 Task: Add a condition where "Hours since status category closed Less than Forty" in new tickets in your groups.
Action: Mouse moved to (121, 375)
Screenshot: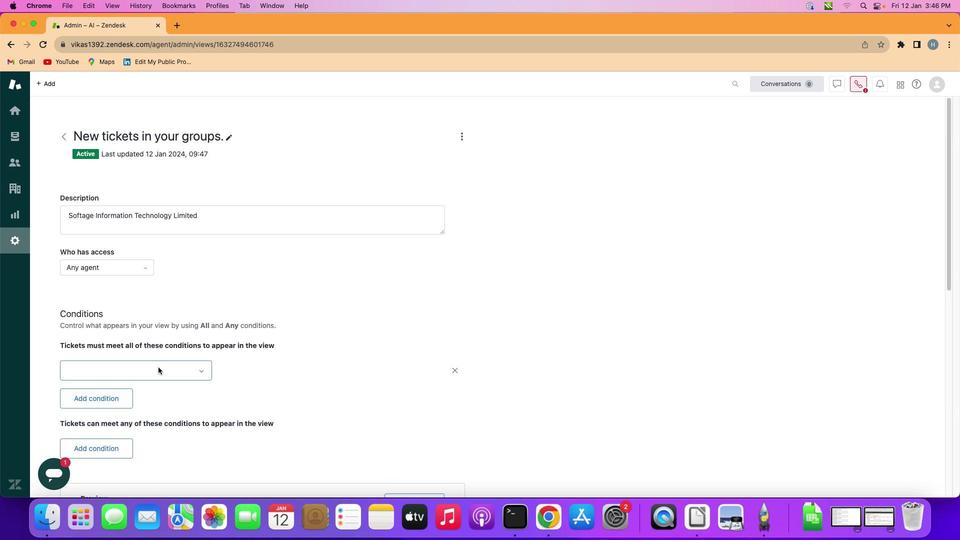 
Action: Mouse pressed left at (121, 375)
Screenshot: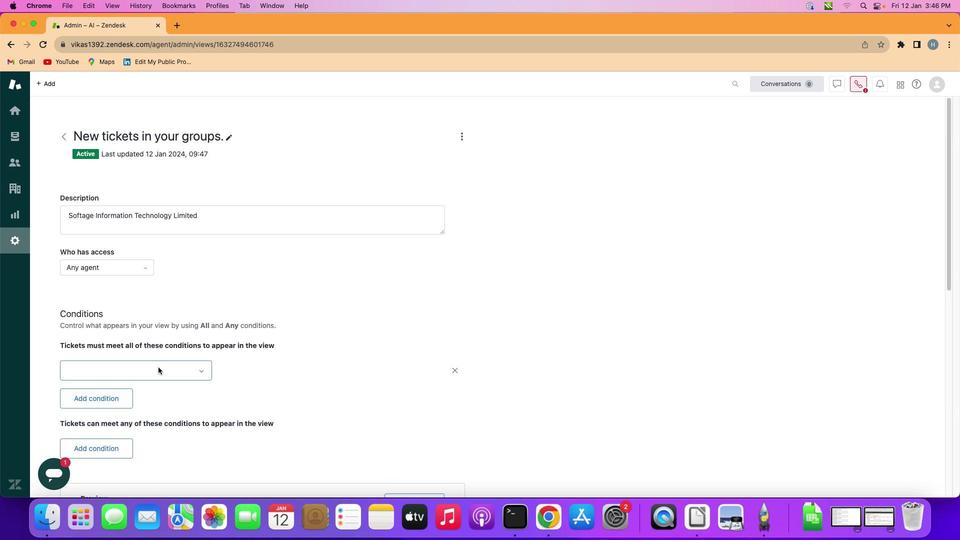 
Action: Mouse moved to (164, 372)
Screenshot: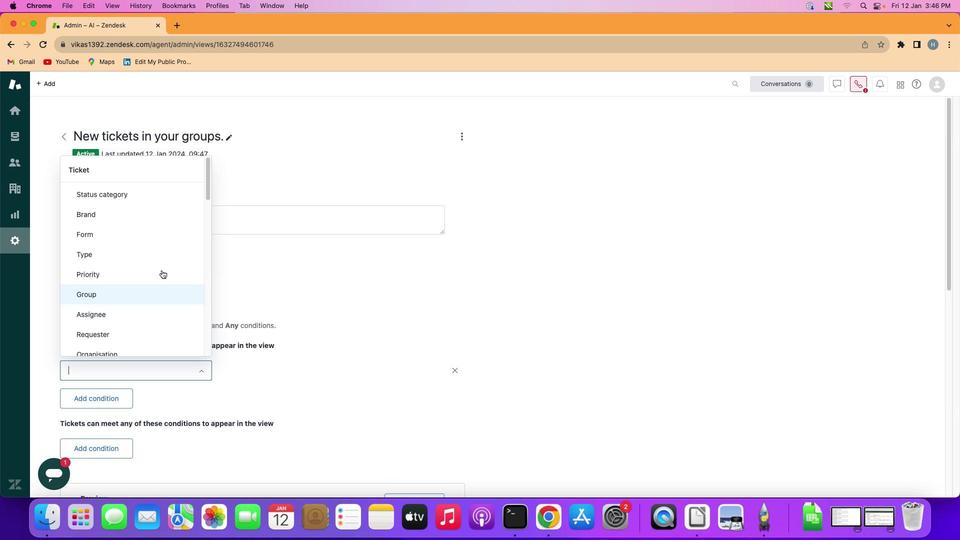 
Action: Mouse pressed left at (164, 372)
Screenshot: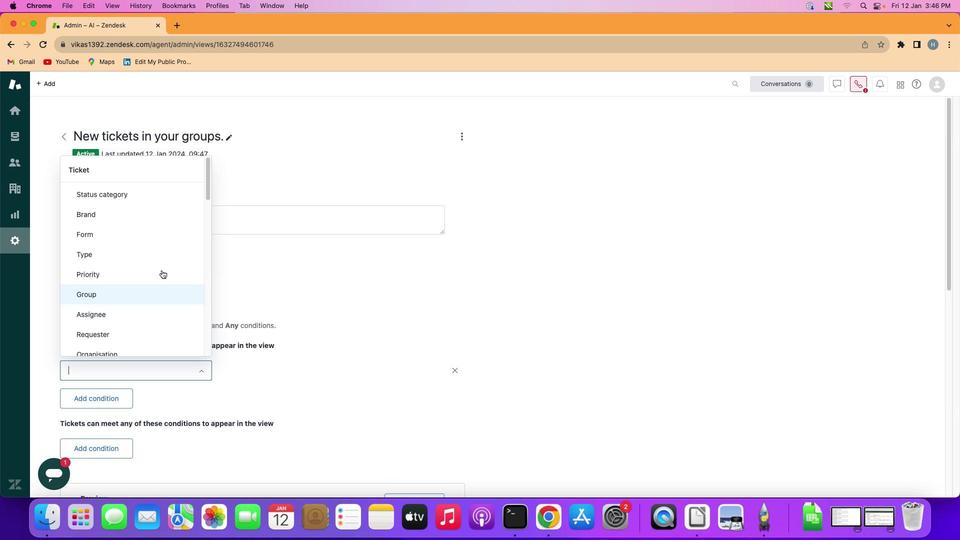 
Action: Mouse moved to (167, 268)
Screenshot: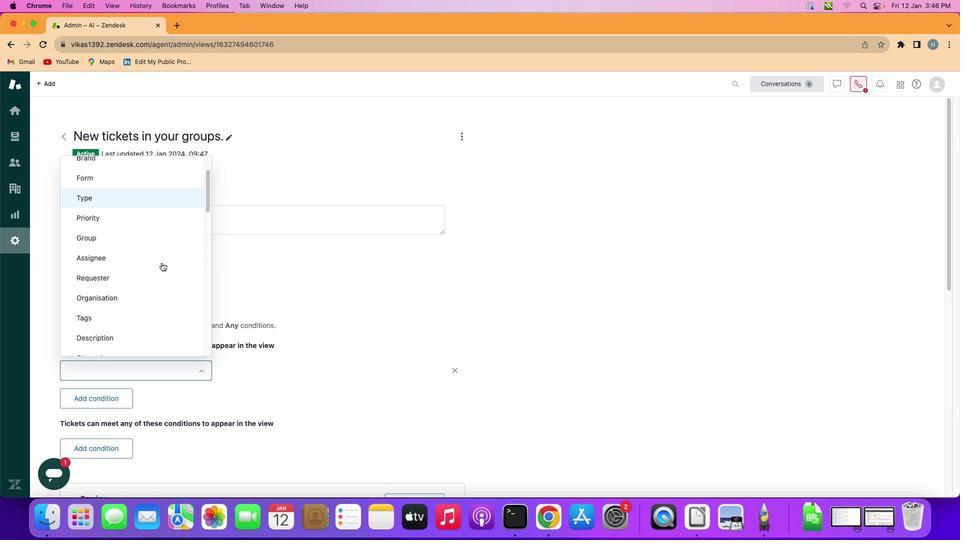
Action: Mouse scrolled (167, 268) with delta (5, 5)
Screenshot: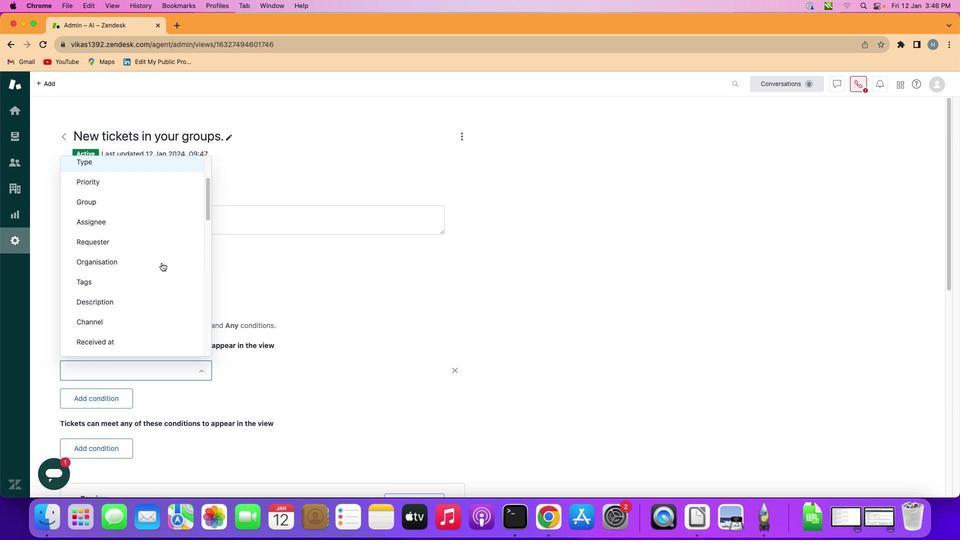 
Action: Mouse scrolled (167, 268) with delta (5, 6)
Screenshot: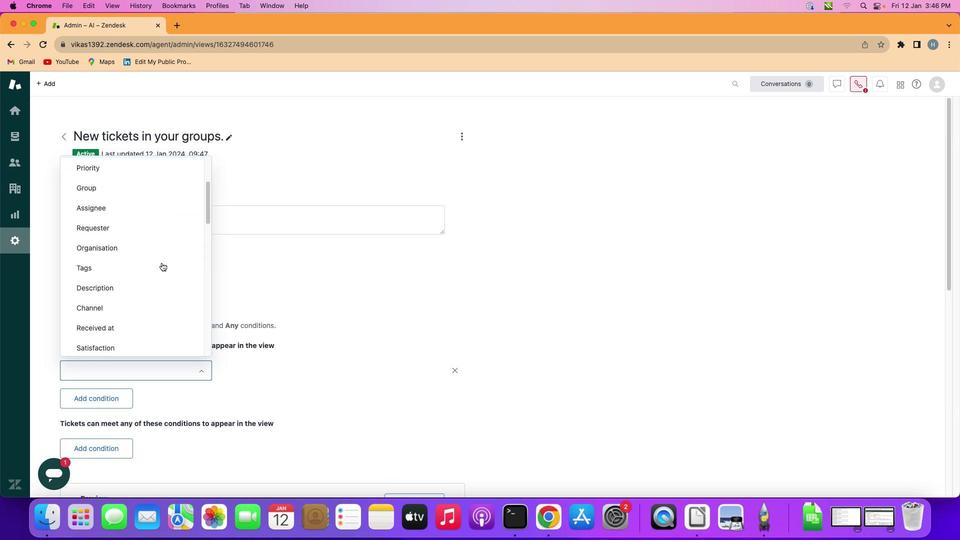 
Action: Mouse scrolled (167, 268) with delta (5, 5)
Screenshot: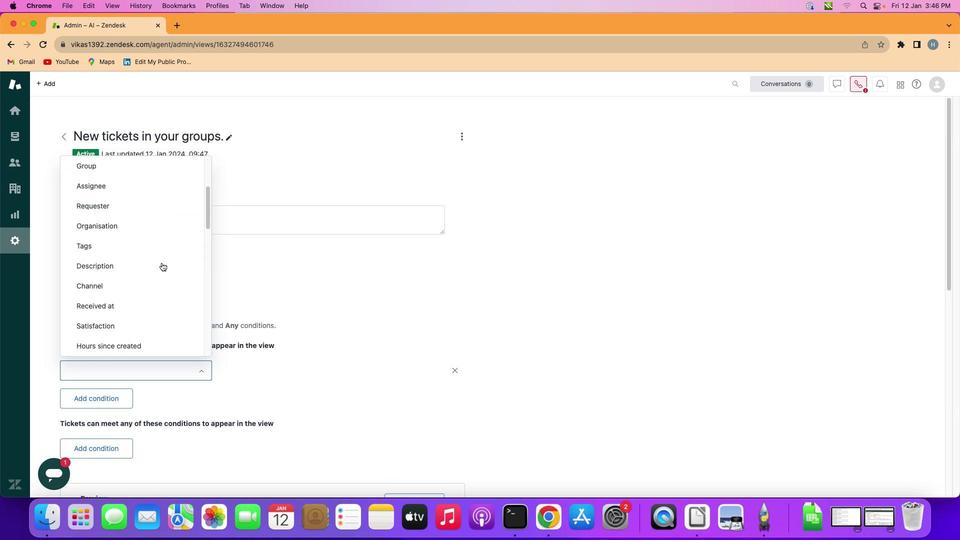 
Action: Mouse scrolled (167, 268) with delta (5, 5)
Screenshot: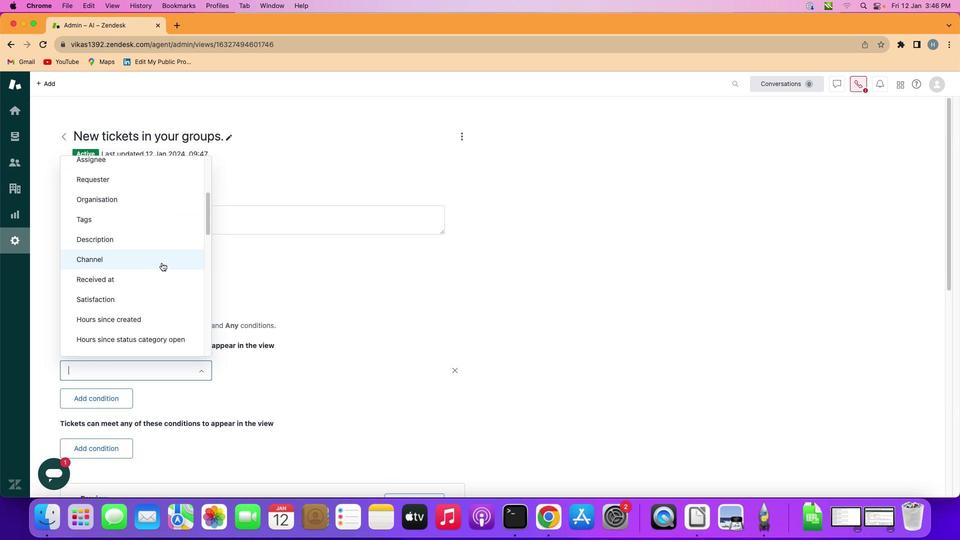 
Action: Mouse scrolled (167, 268) with delta (5, 4)
Screenshot: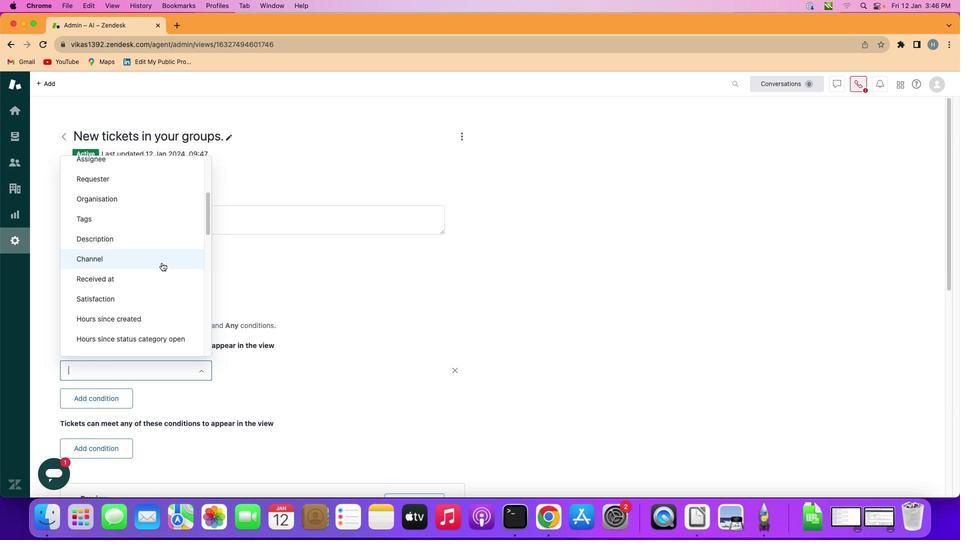 
Action: Mouse scrolled (167, 268) with delta (5, 4)
Screenshot: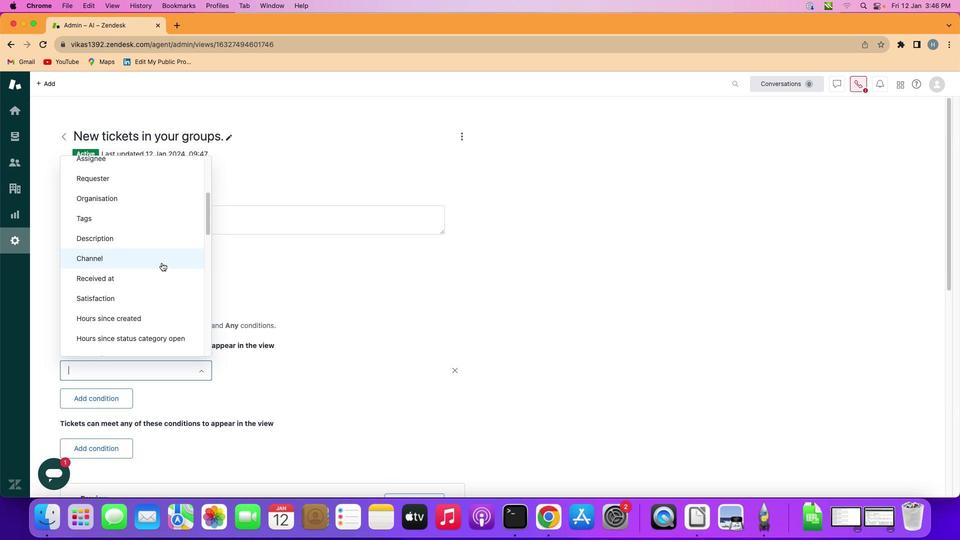 
Action: Mouse moved to (167, 268)
Screenshot: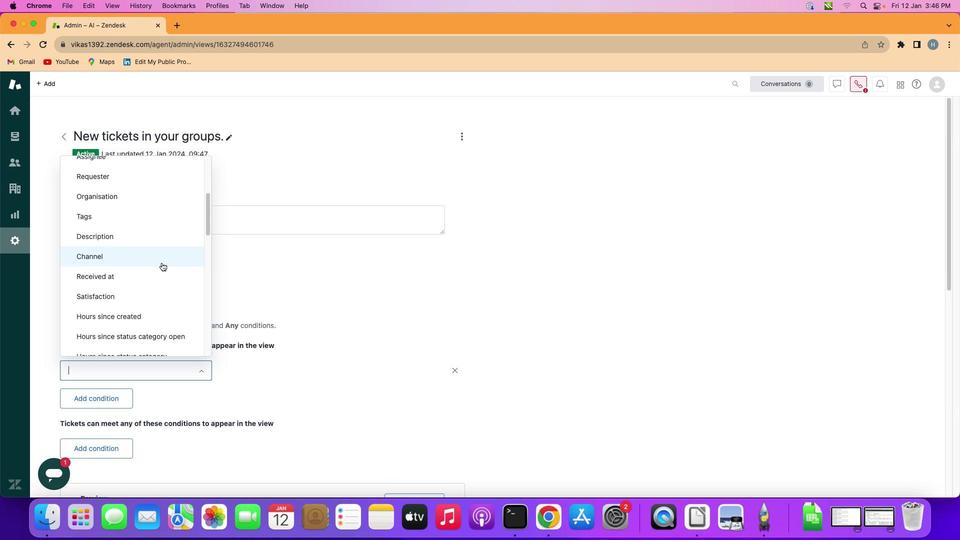 
Action: Mouse scrolled (167, 268) with delta (5, 5)
Screenshot: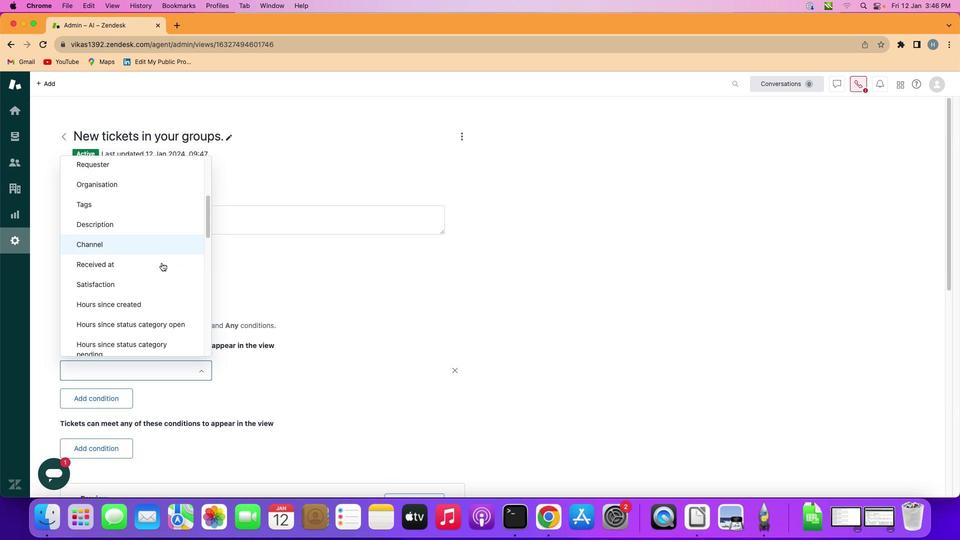 
Action: Mouse scrolled (167, 268) with delta (5, 5)
Screenshot: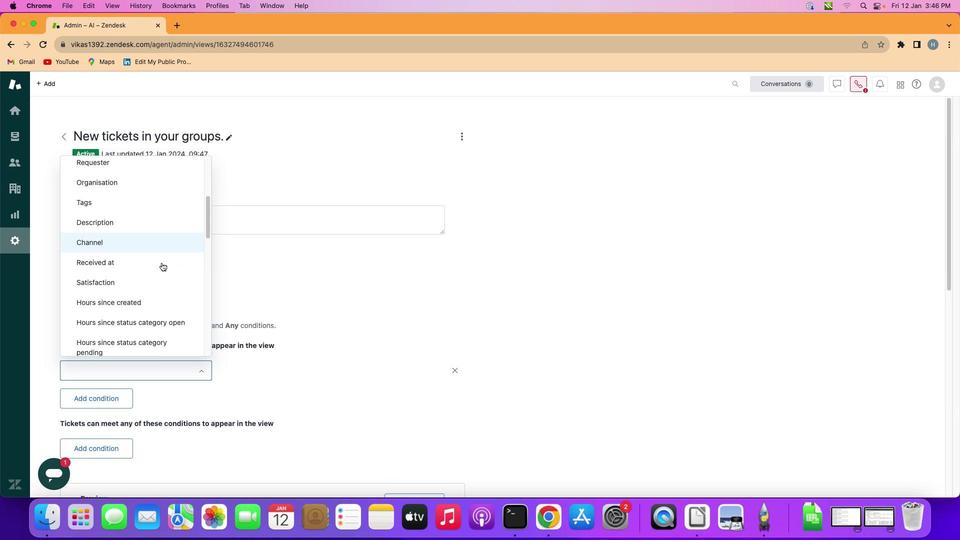 
Action: Mouse scrolled (167, 268) with delta (5, 5)
Screenshot: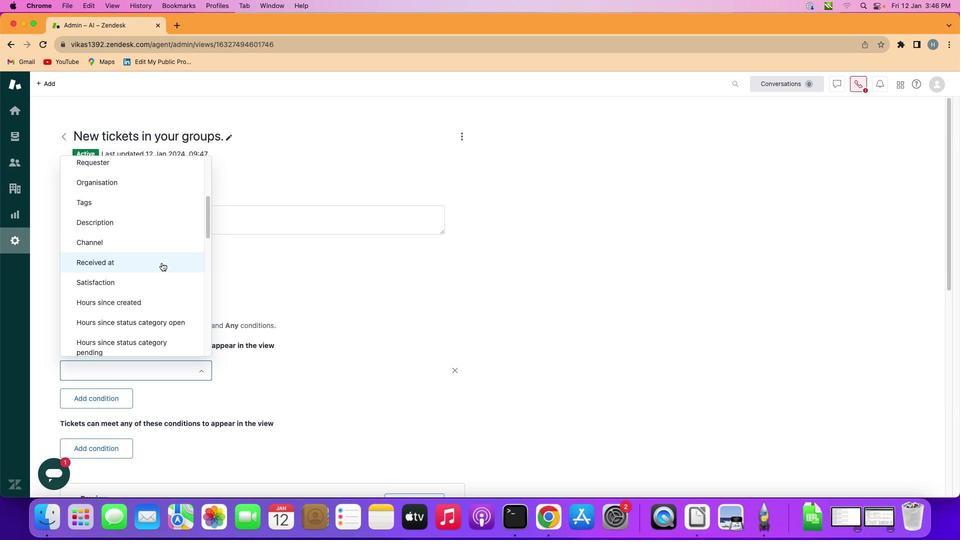 
Action: Mouse scrolled (167, 268) with delta (5, 5)
Screenshot: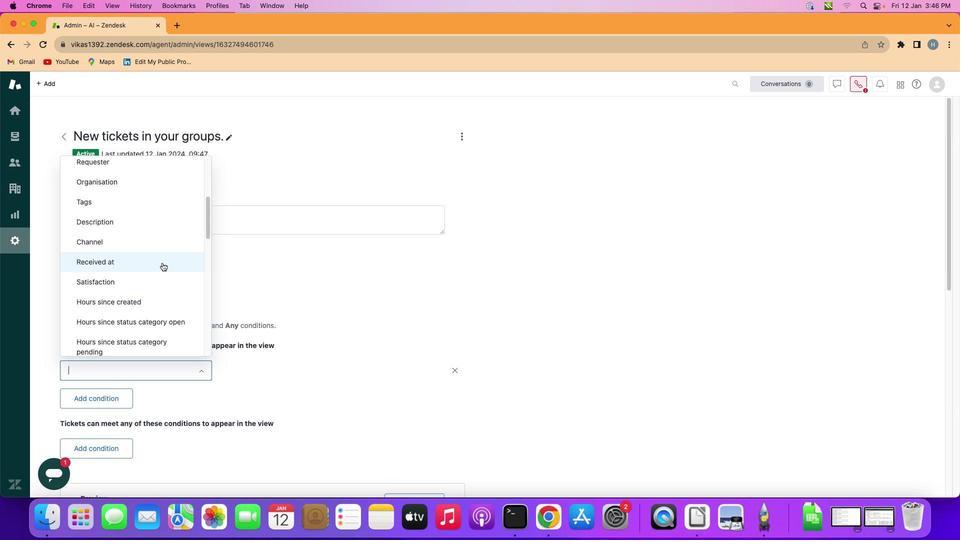 
Action: Mouse moved to (167, 268)
Screenshot: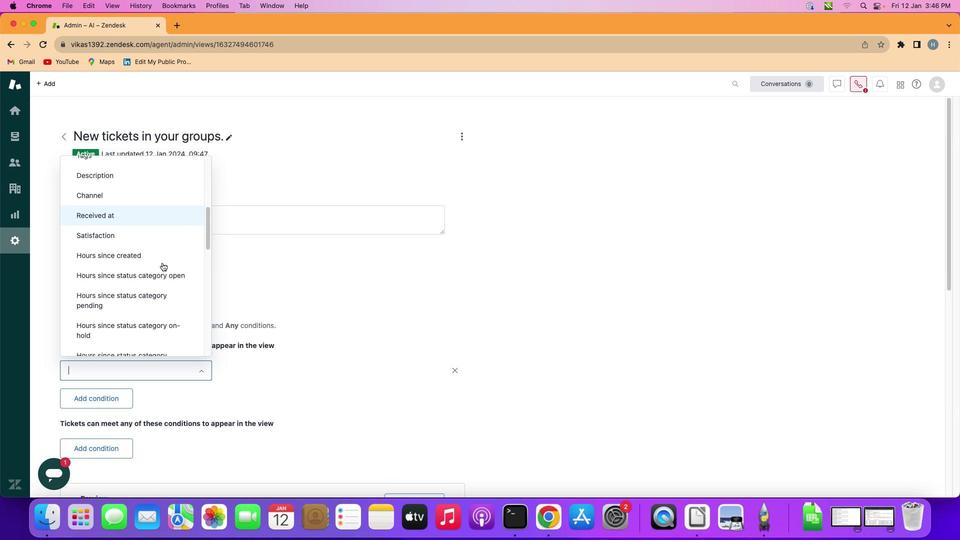 
Action: Mouse scrolled (167, 268) with delta (5, 5)
Screenshot: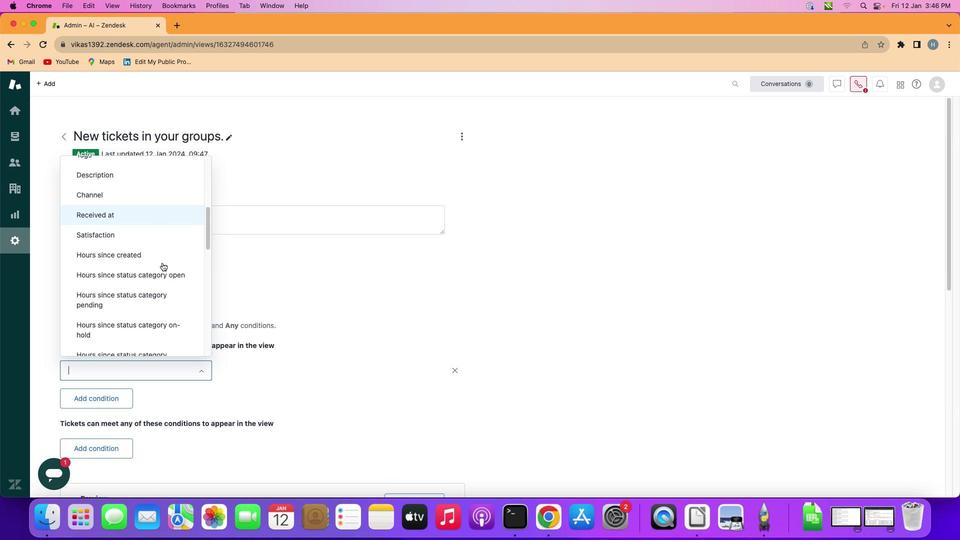 
Action: Mouse scrolled (167, 268) with delta (5, 5)
Screenshot: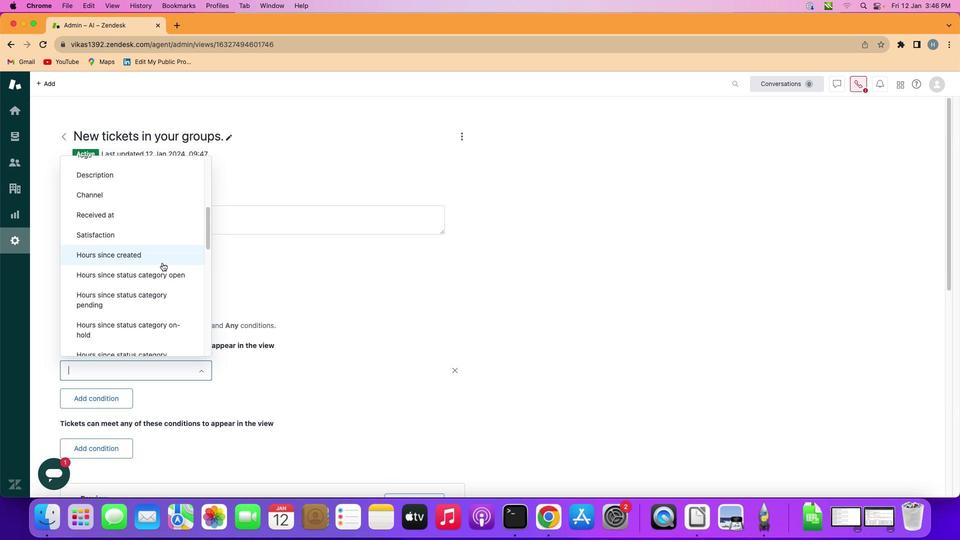 
Action: Mouse scrolled (167, 268) with delta (5, 5)
Screenshot: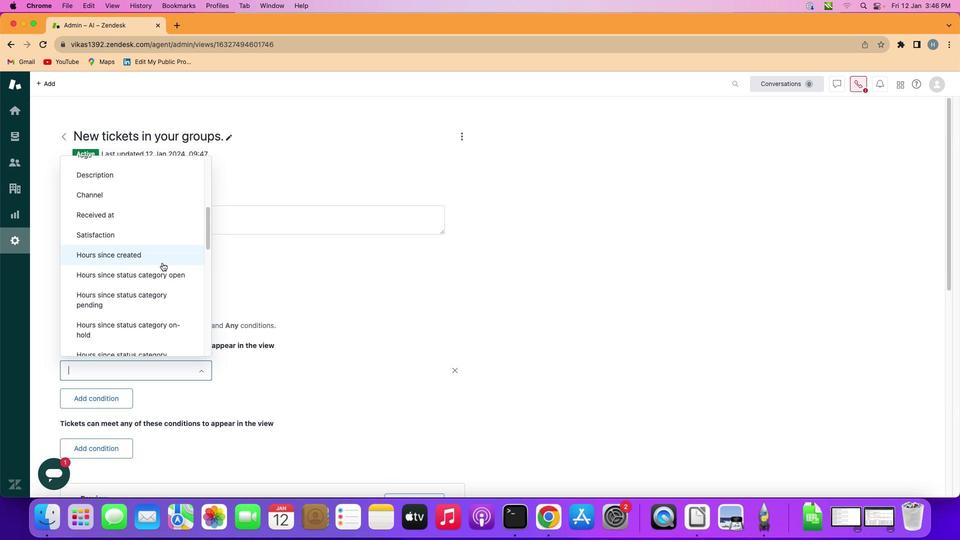 
Action: Mouse scrolled (167, 268) with delta (5, 5)
Screenshot: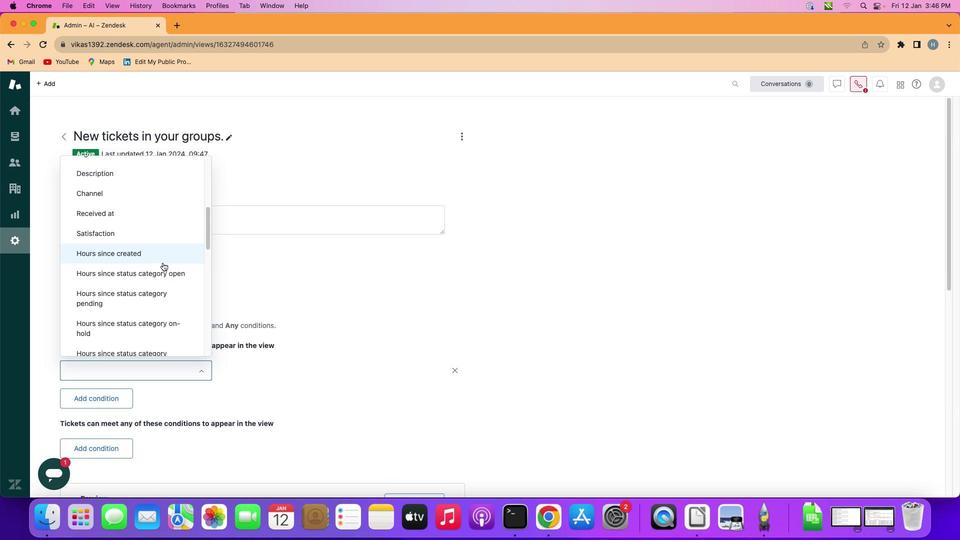 
Action: Mouse moved to (168, 268)
Screenshot: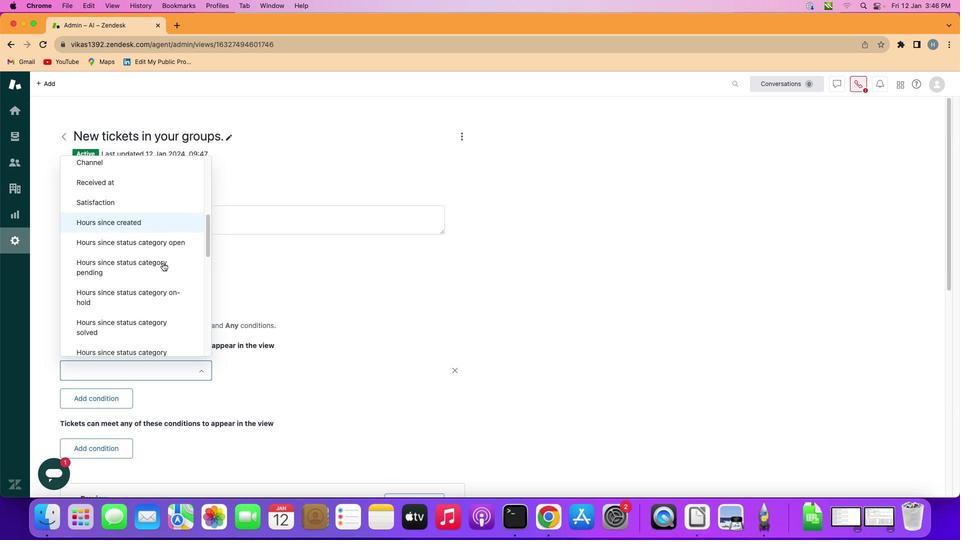 
Action: Mouse scrolled (168, 268) with delta (5, 5)
Screenshot: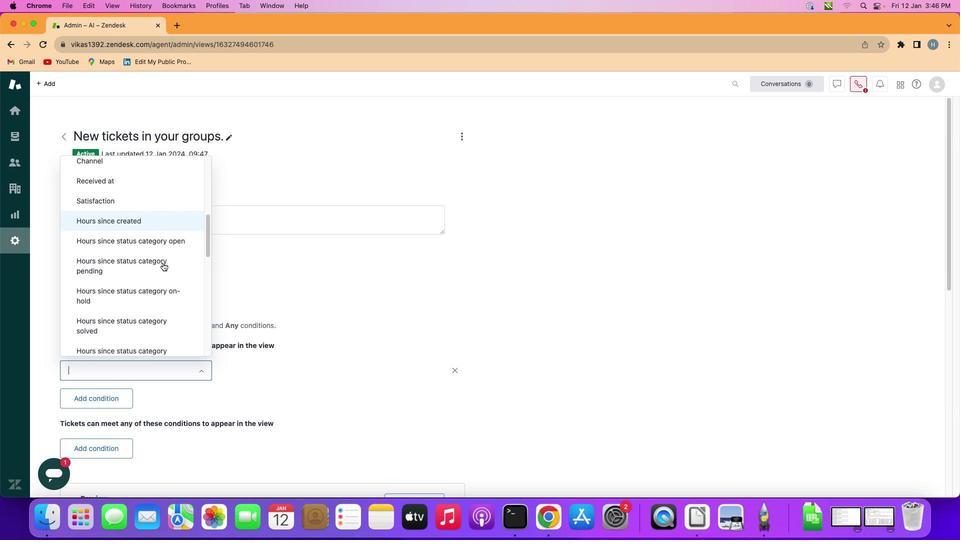 
Action: Mouse scrolled (168, 268) with delta (5, 5)
Screenshot: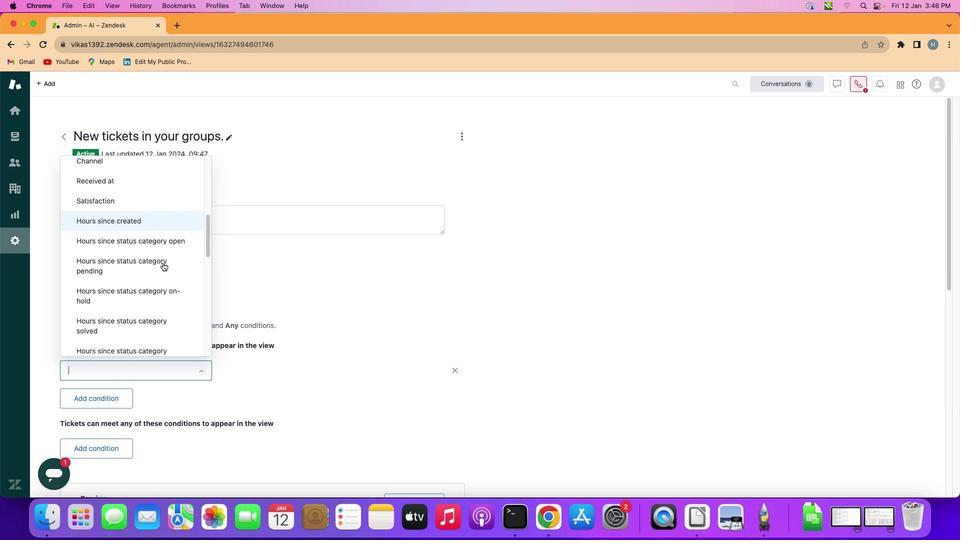 
Action: Mouse scrolled (168, 268) with delta (5, 5)
Screenshot: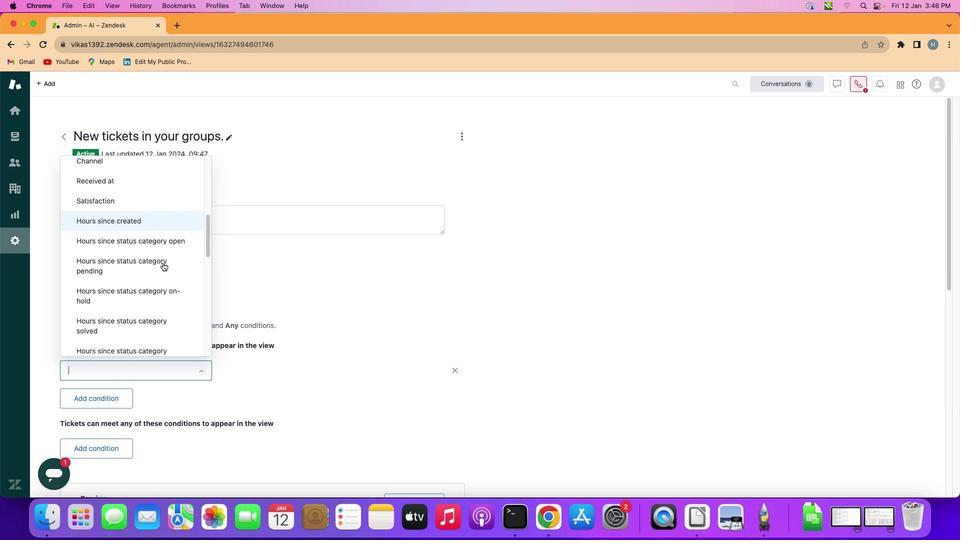 
Action: Mouse scrolled (168, 268) with delta (5, 5)
Screenshot: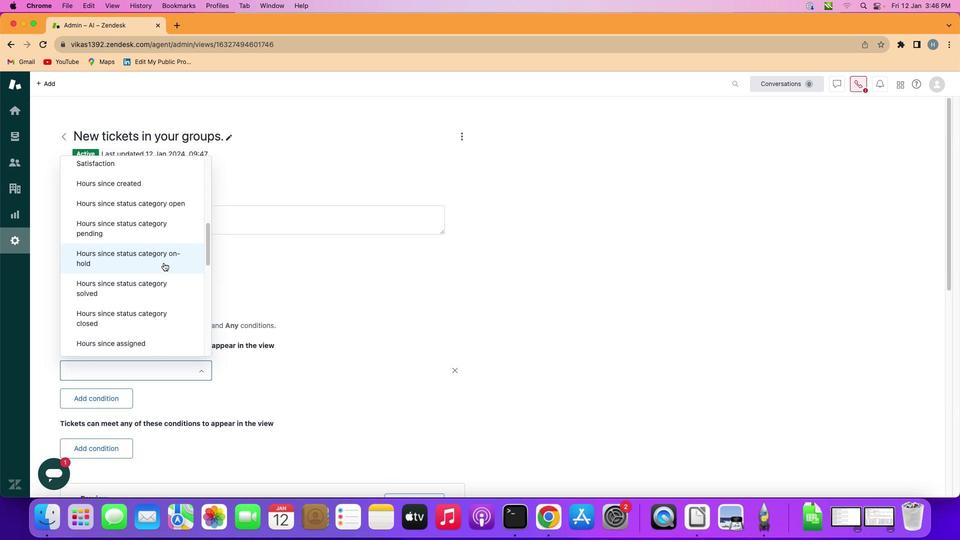 
Action: Mouse scrolled (168, 268) with delta (5, 5)
Screenshot: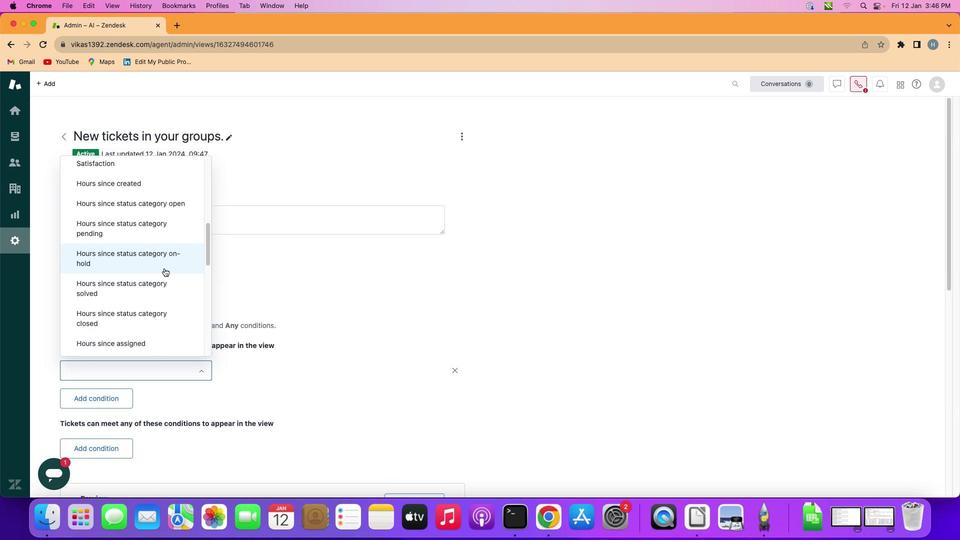 
Action: Mouse scrolled (168, 268) with delta (5, 5)
Screenshot: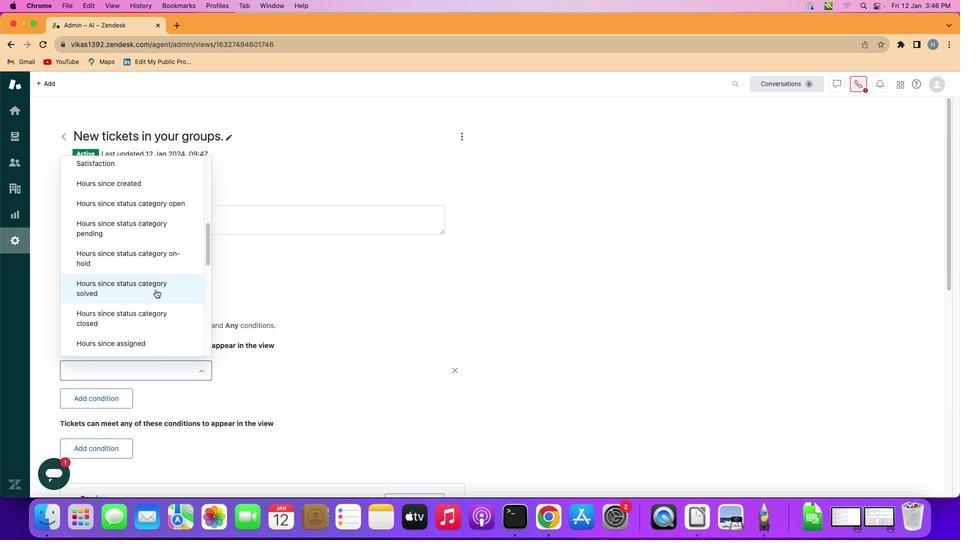 
Action: Mouse moved to (149, 322)
Screenshot: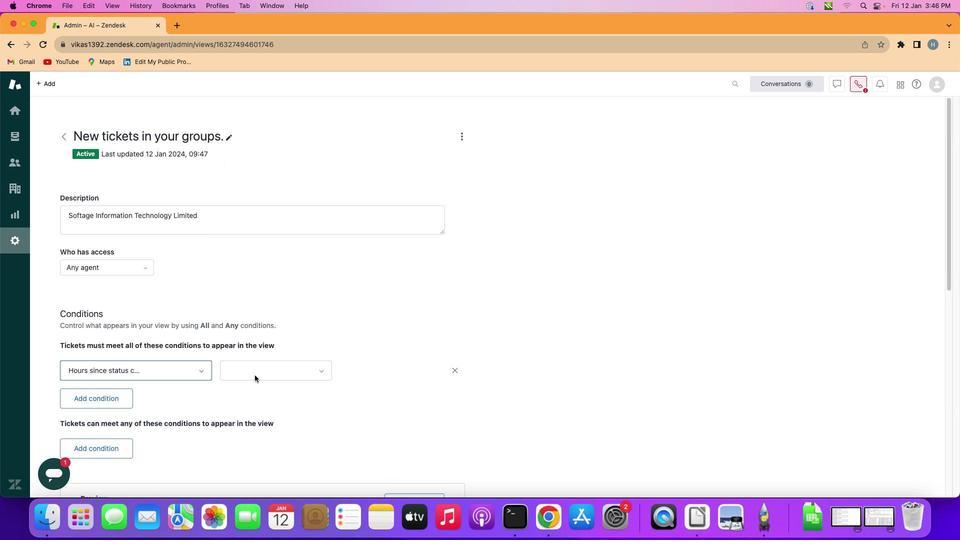
Action: Mouse pressed left at (149, 322)
Screenshot: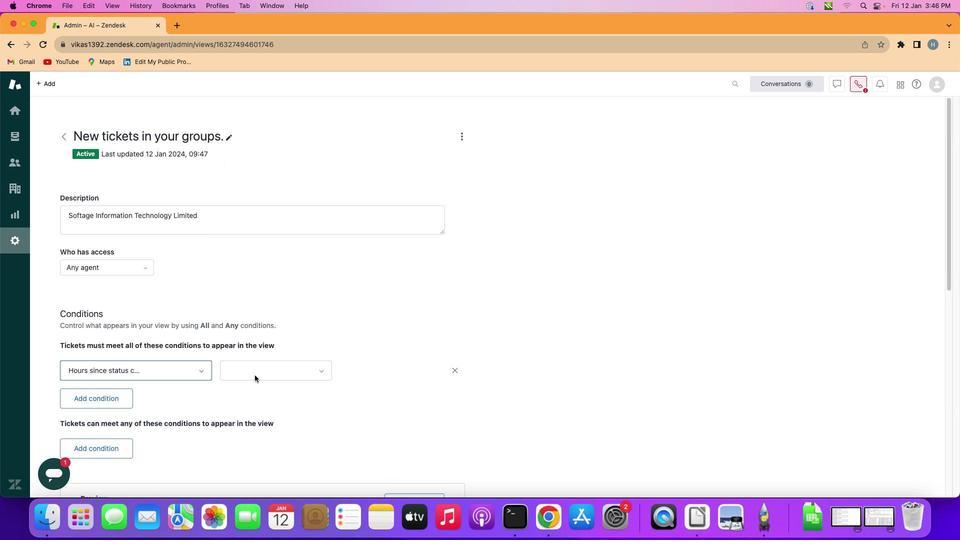 
Action: Mouse moved to (277, 377)
Screenshot: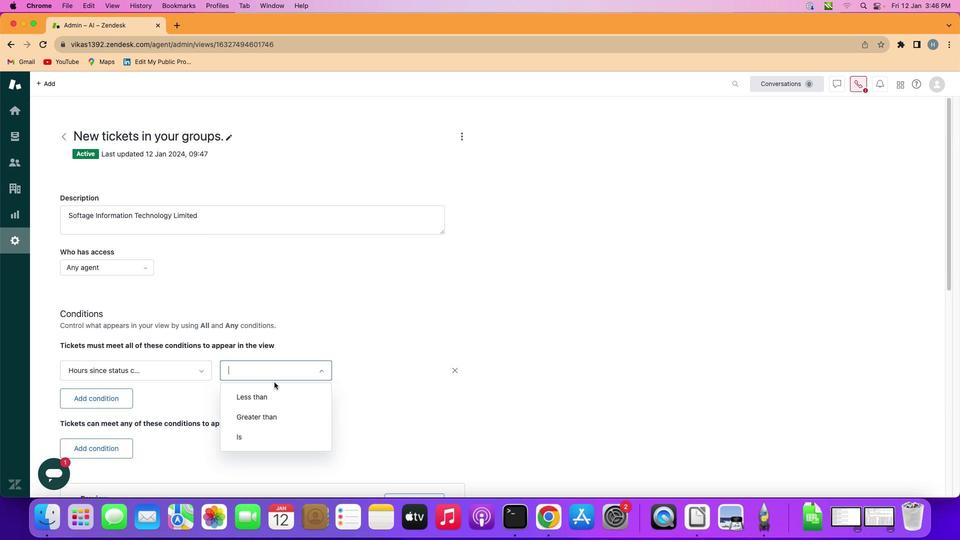 
Action: Mouse pressed left at (277, 377)
Screenshot: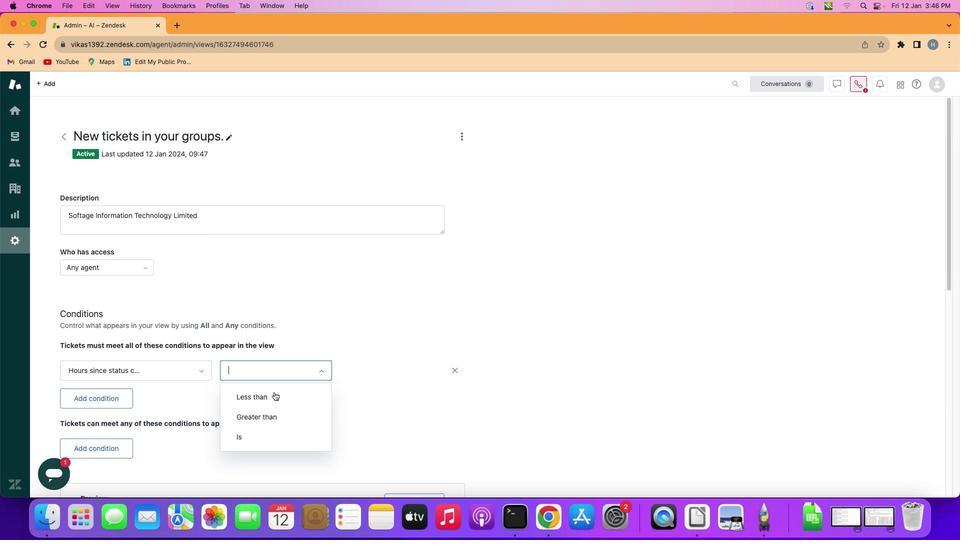 
Action: Mouse moved to (280, 401)
Screenshot: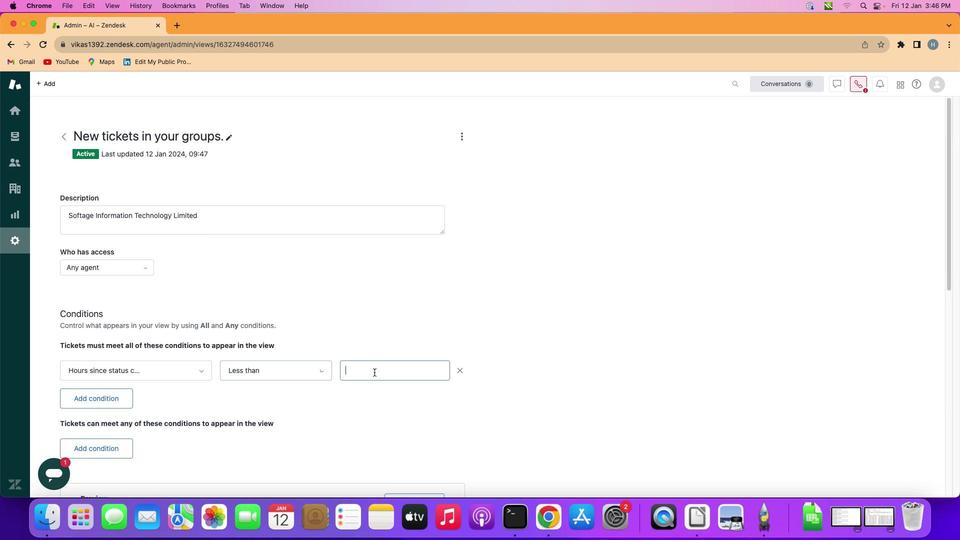 
Action: Mouse pressed left at (280, 401)
Screenshot: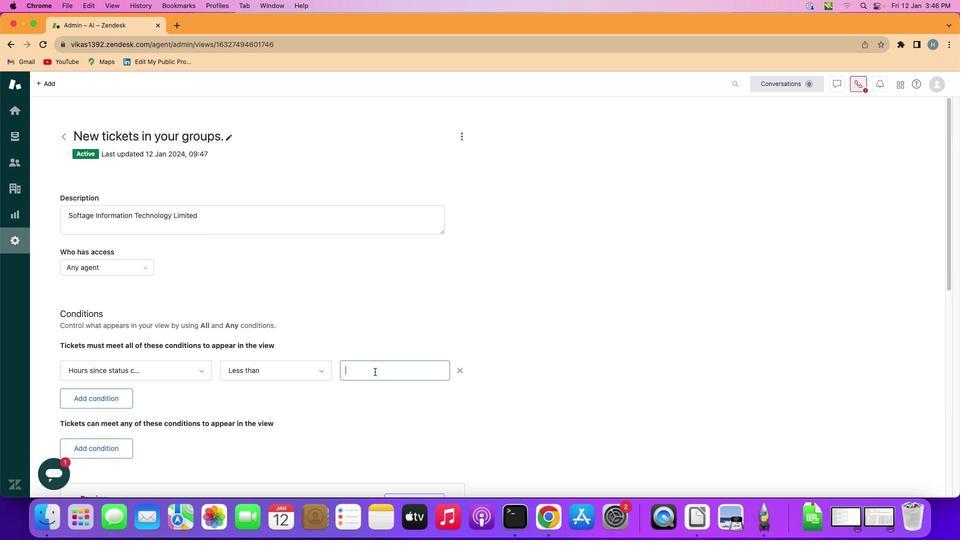 
Action: Mouse moved to (380, 377)
Screenshot: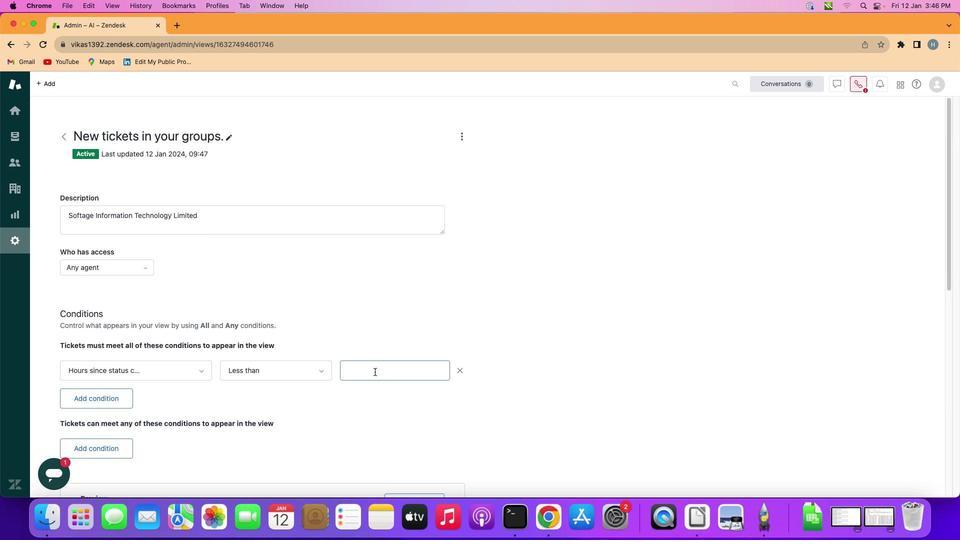 
Action: Mouse pressed left at (380, 377)
Screenshot: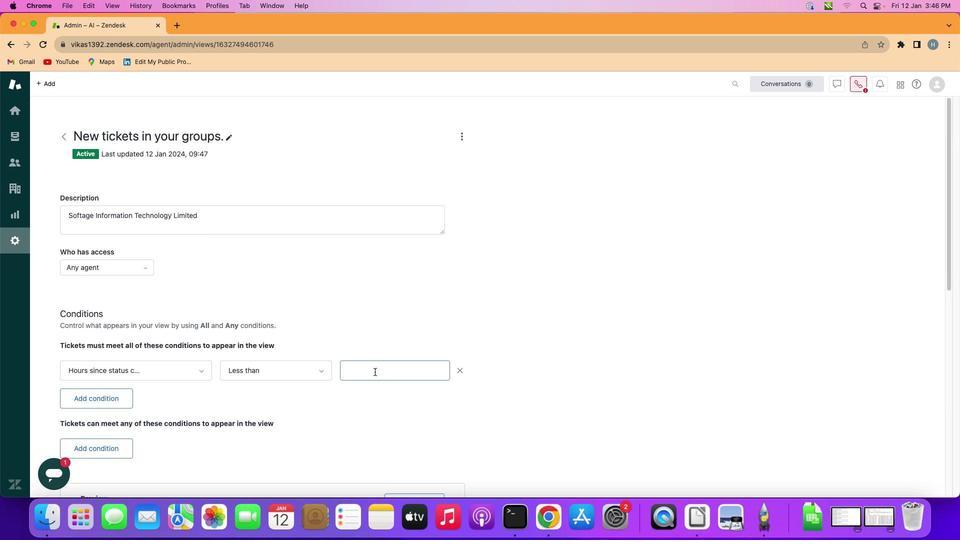 
Action: Key pressed Key.shift'F''o''r''t''y'
Screenshot: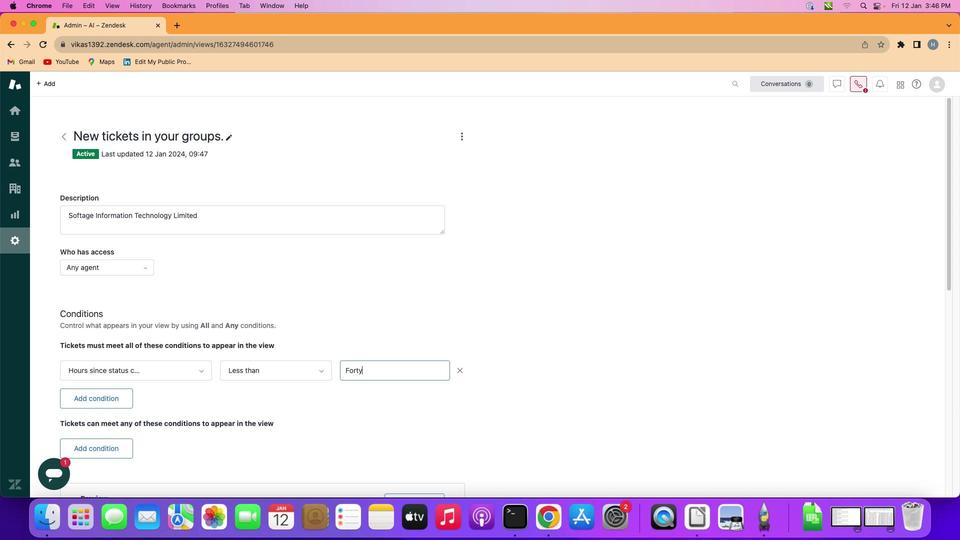 
Action: Mouse moved to (399, 407)
Screenshot: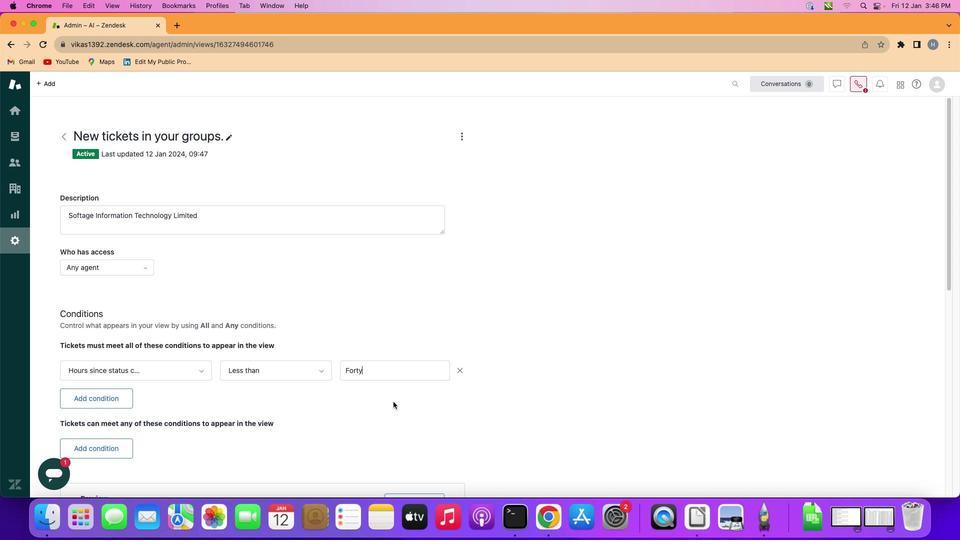 
